 Task: Check the percentage active listings of corner lot in the last 5 years.
Action: Mouse moved to (737, 170)
Screenshot: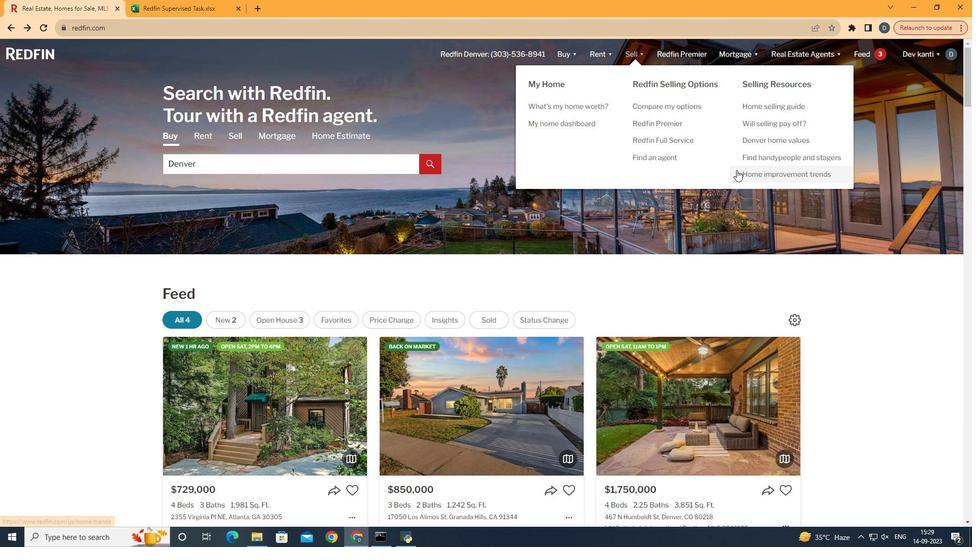 
Action: Mouse pressed left at (737, 170)
Screenshot: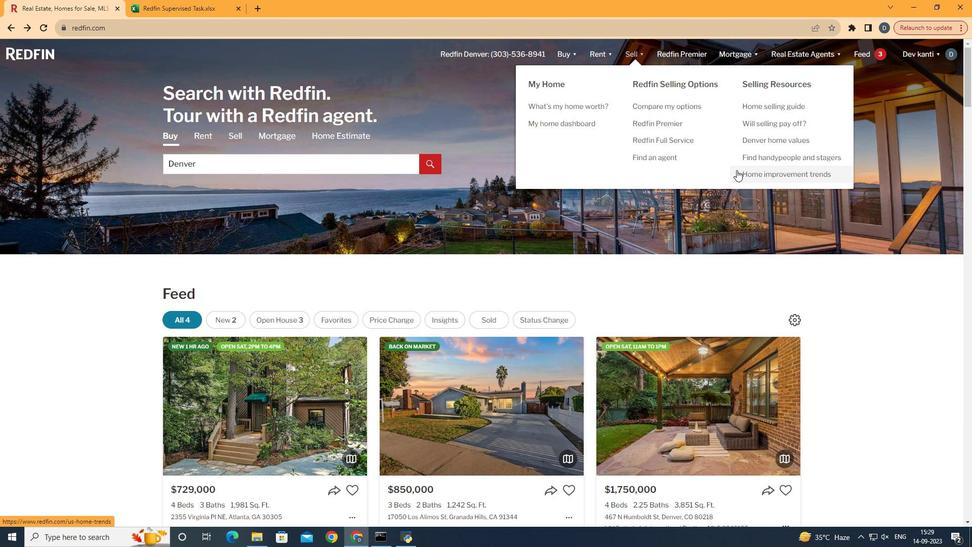 
Action: Mouse moved to (247, 199)
Screenshot: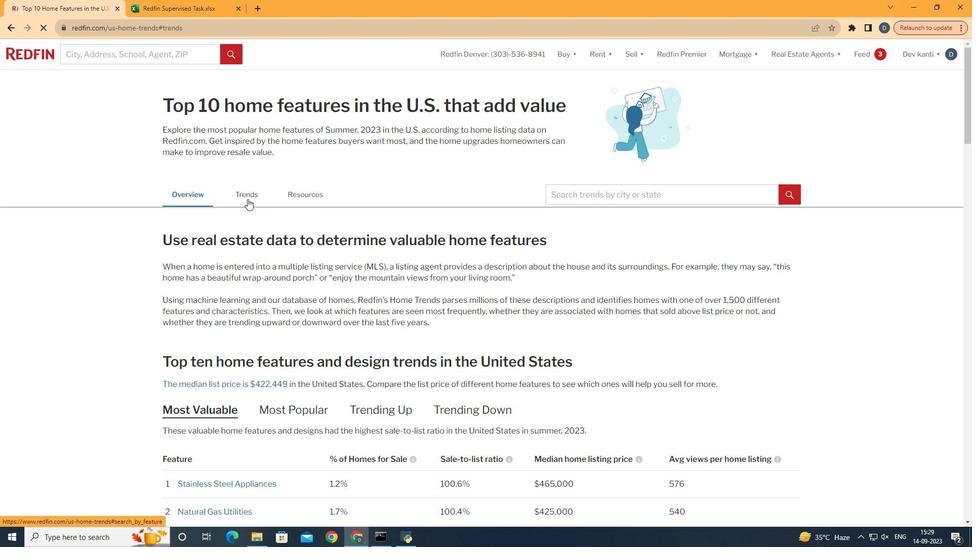 
Action: Mouse pressed left at (247, 199)
Screenshot: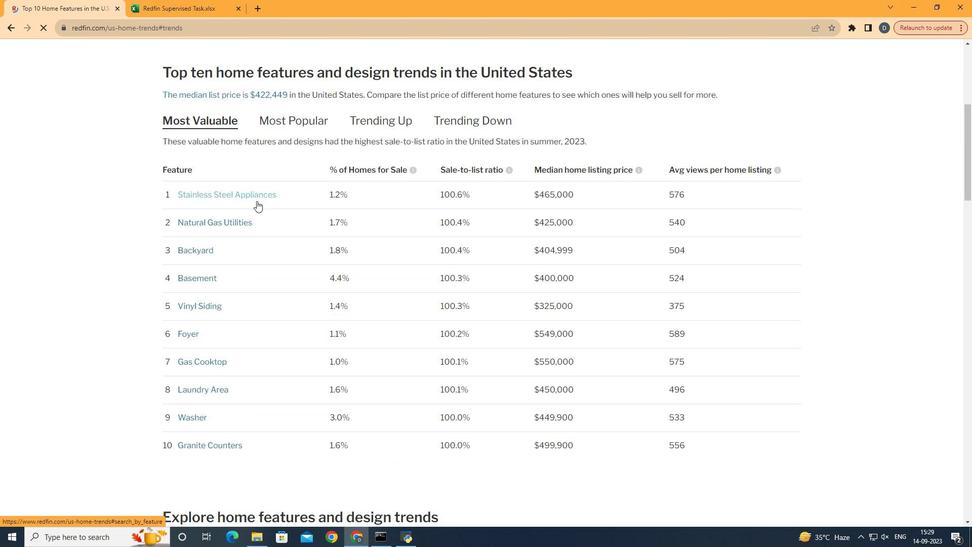 
Action: Mouse moved to (444, 270)
Screenshot: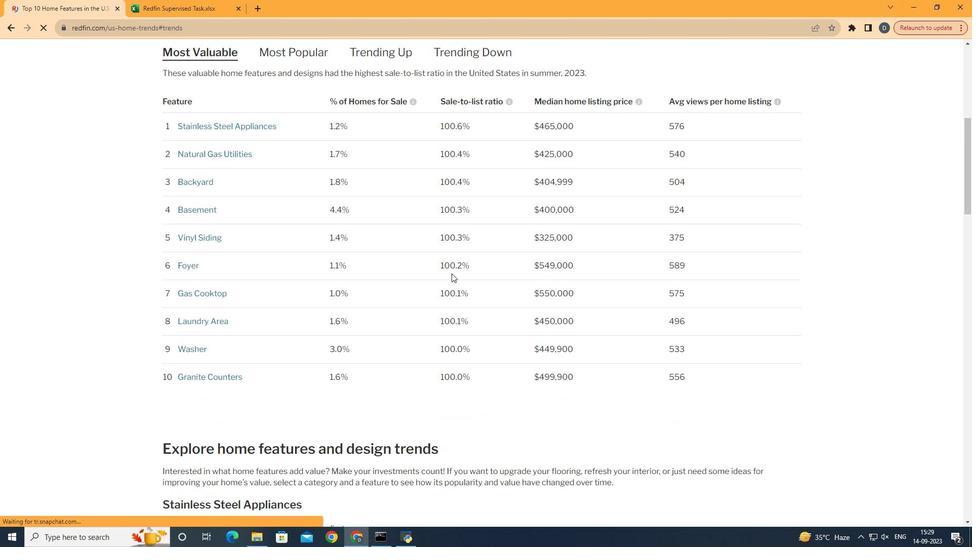 
Action: Mouse scrolled (444, 269) with delta (0, 0)
Screenshot: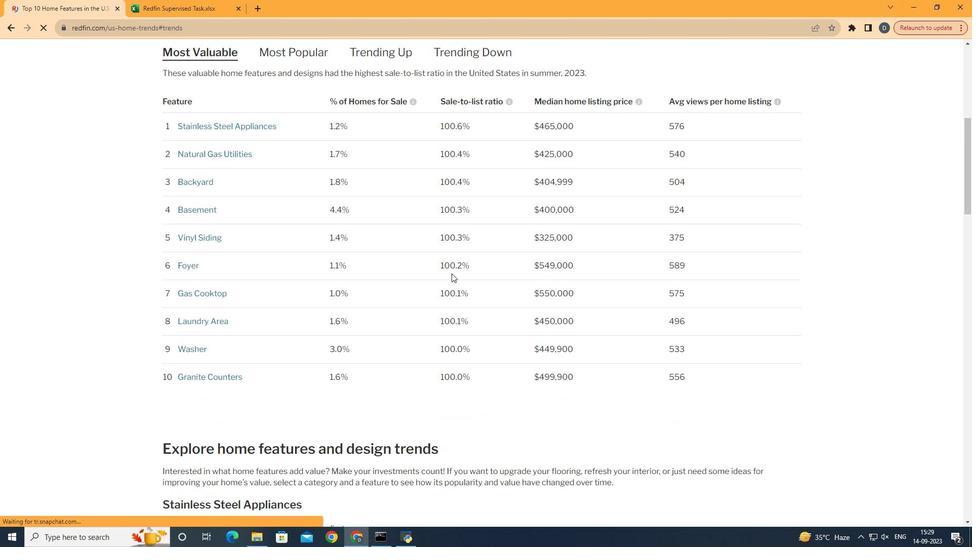 
Action: Mouse moved to (446, 271)
Screenshot: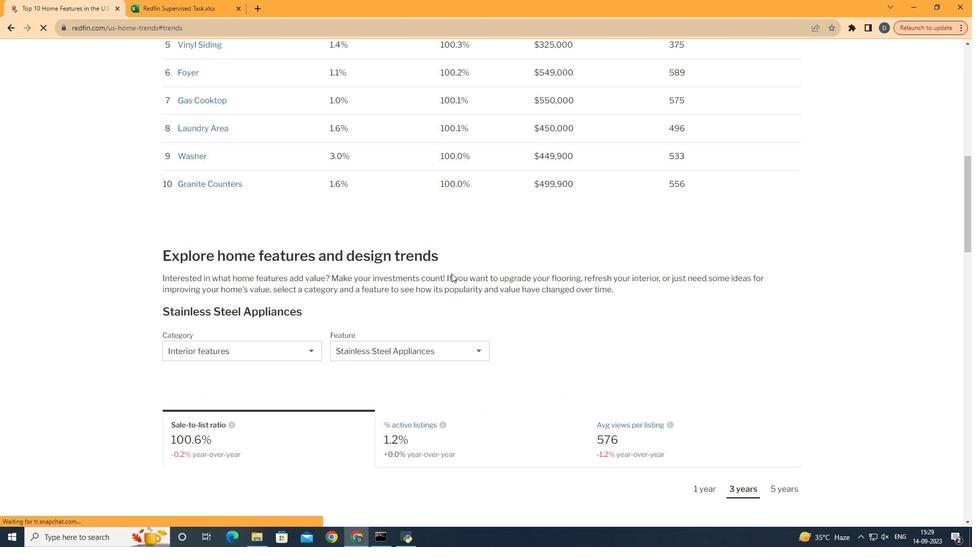 
Action: Mouse scrolled (446, 271) with delta (0, 0)
Screenshot: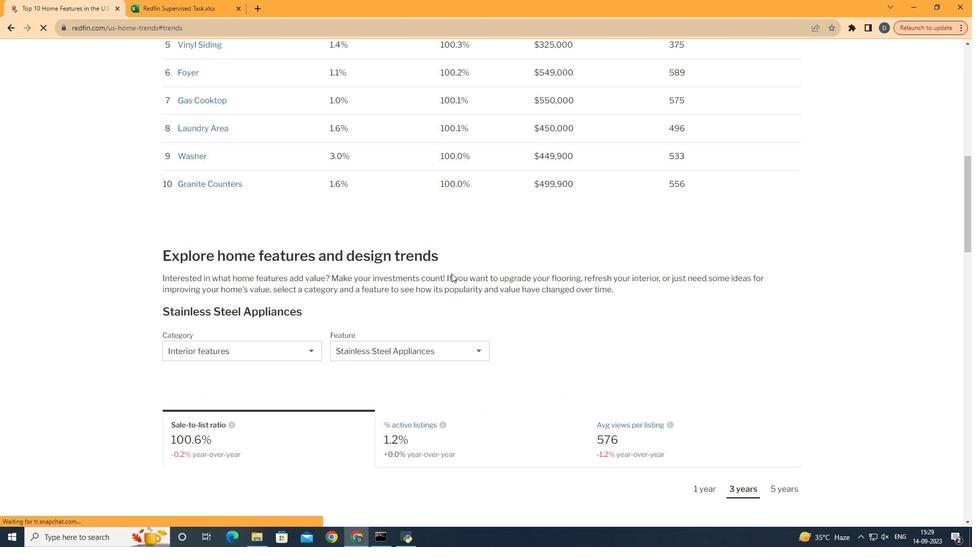 
Action: Mouse moved to (450, 273)
Screenshot: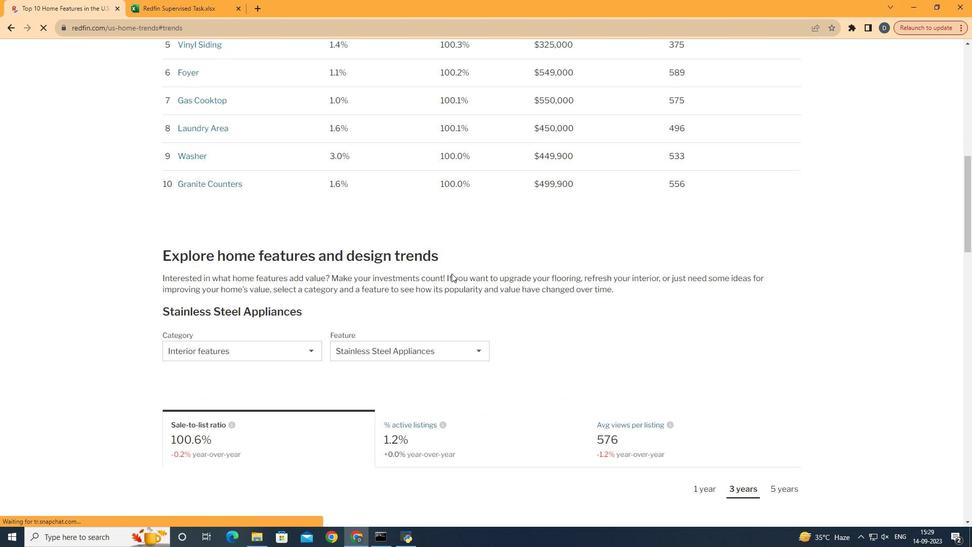 
Action: Mouse scrolled (450, 273) with delta (0, 0)
Screenshot: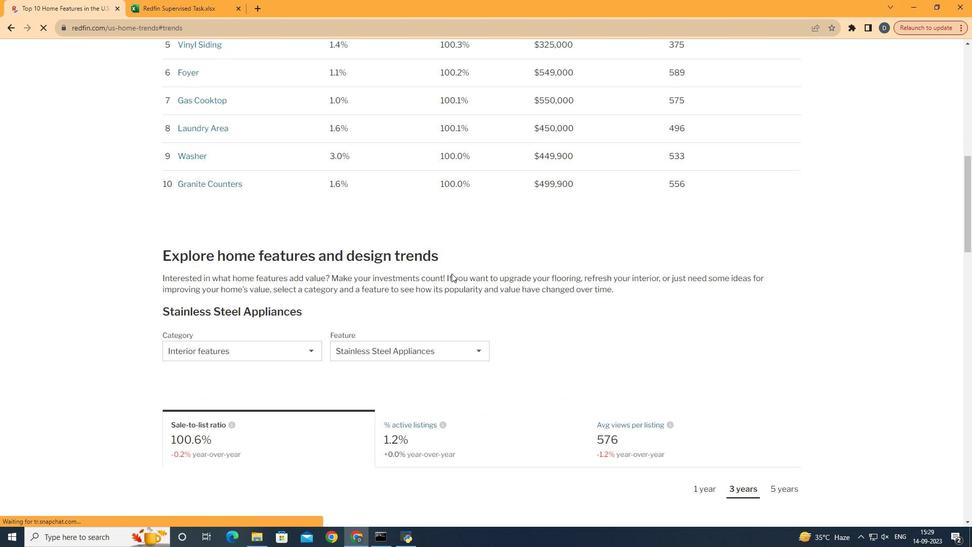 
Action: Mouse moved to (451, 273)
Screenshot: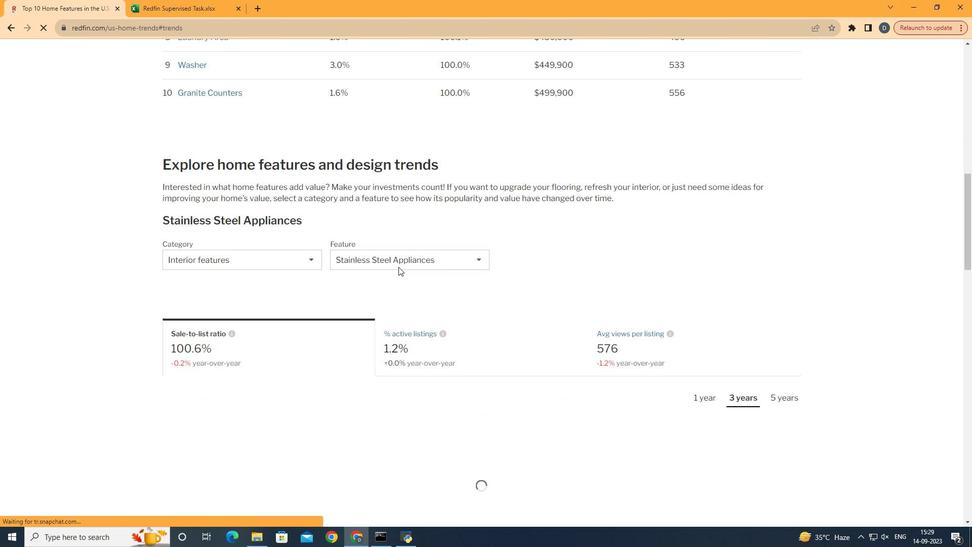 
Action: Mouse scrolled (451, 273) with delta (0, 0)
Screenshot: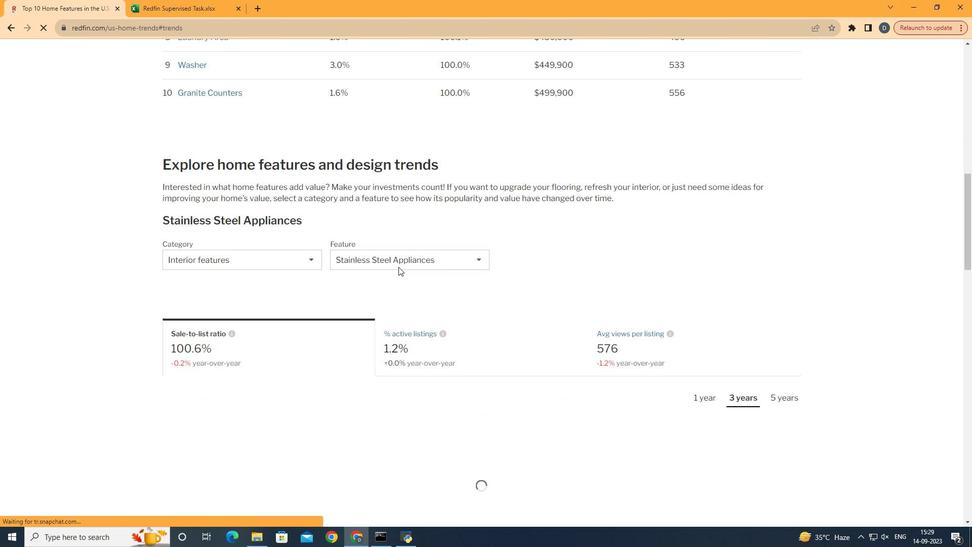 
Action: Mouse moved to (451, 273)
Screenshot: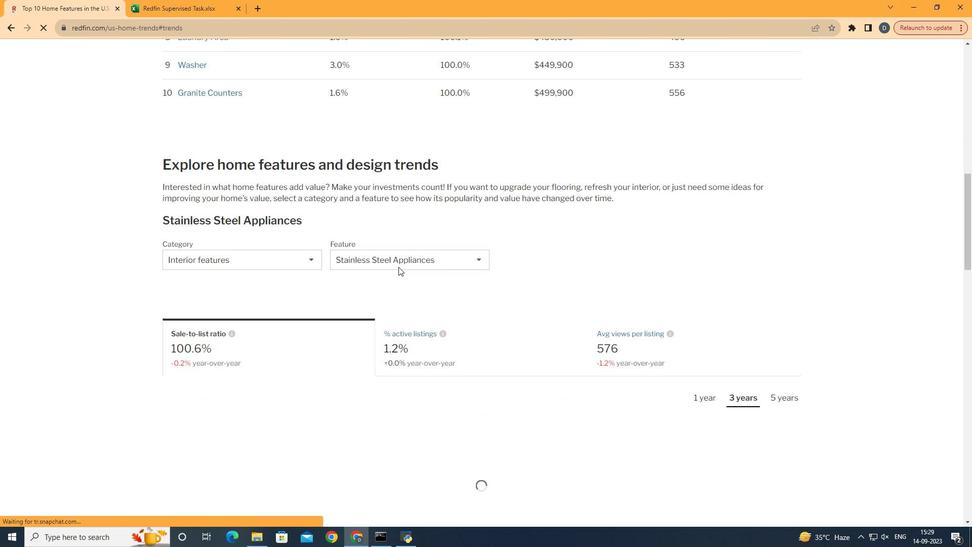 
Action: Mouse scrolled (451, 273) with delta (0, 0)
Screenshot: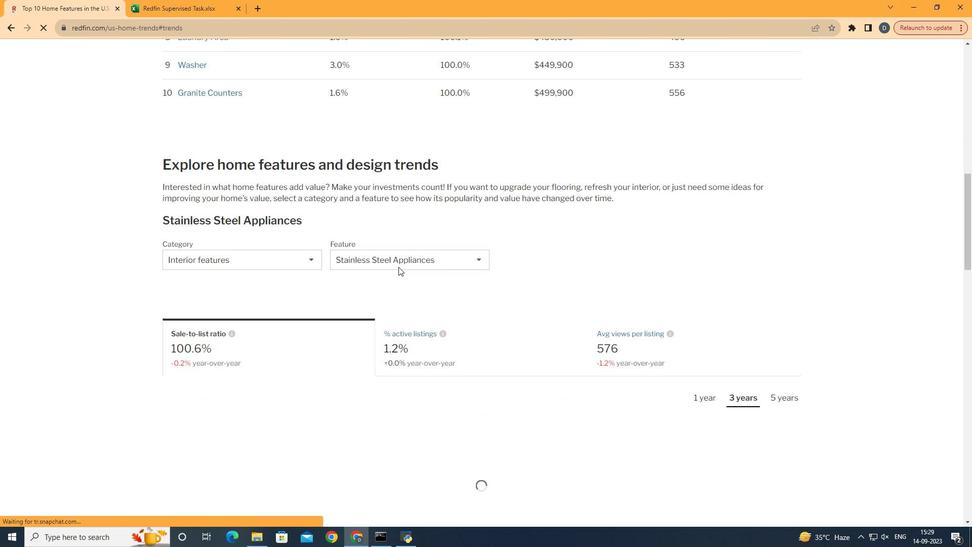 
Action: Mouse scrolled (451, 273) with delta (0, 0)
Screenshot: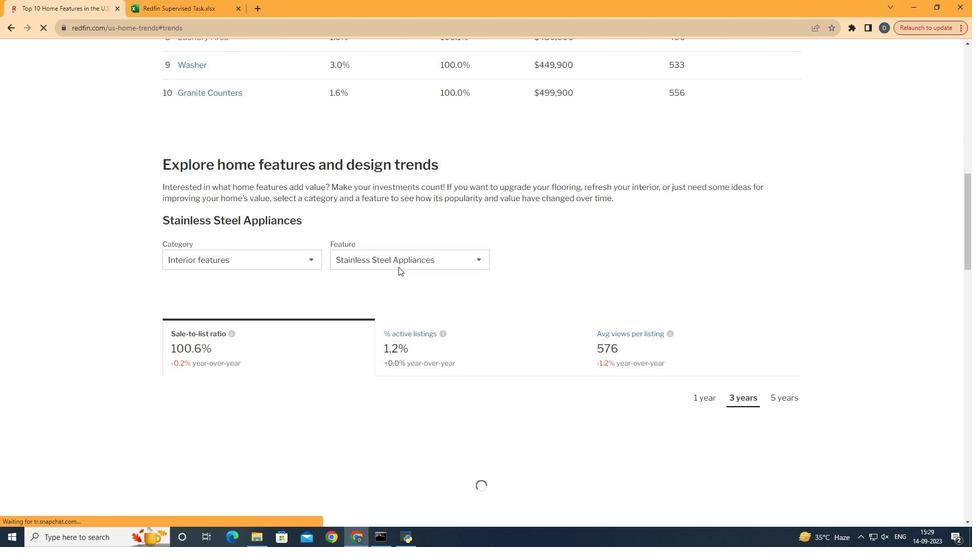 
Action: Mouse scrolled (451, 273) with delta (0, 0)
Screenshot: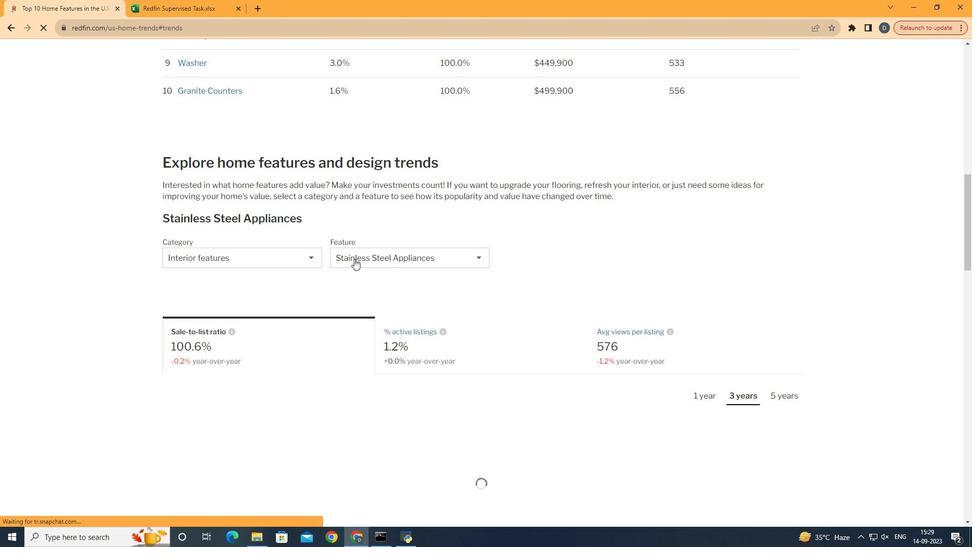 
Action: Mouse moved to (282, 265)
Screenshot: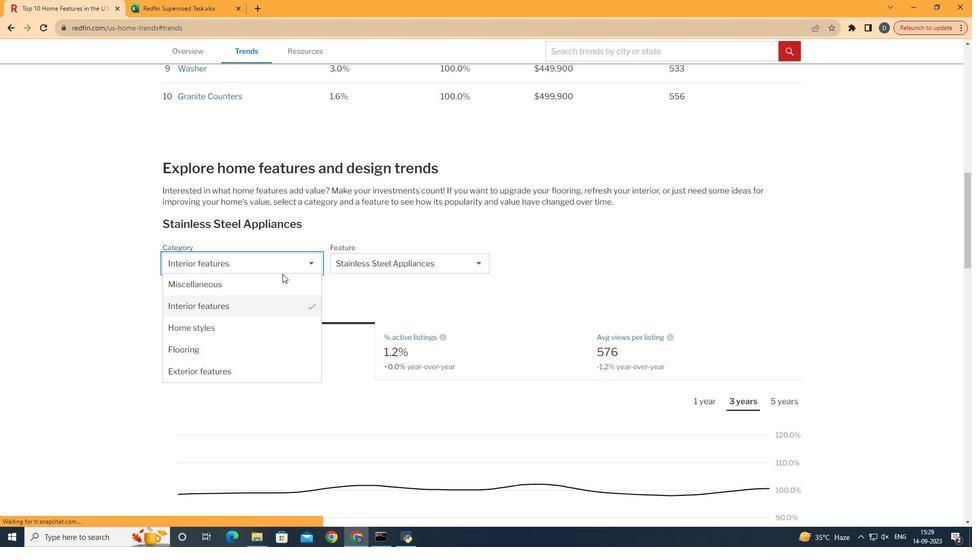
Action: Mouse pressed left at (282, 265)
Screenshot: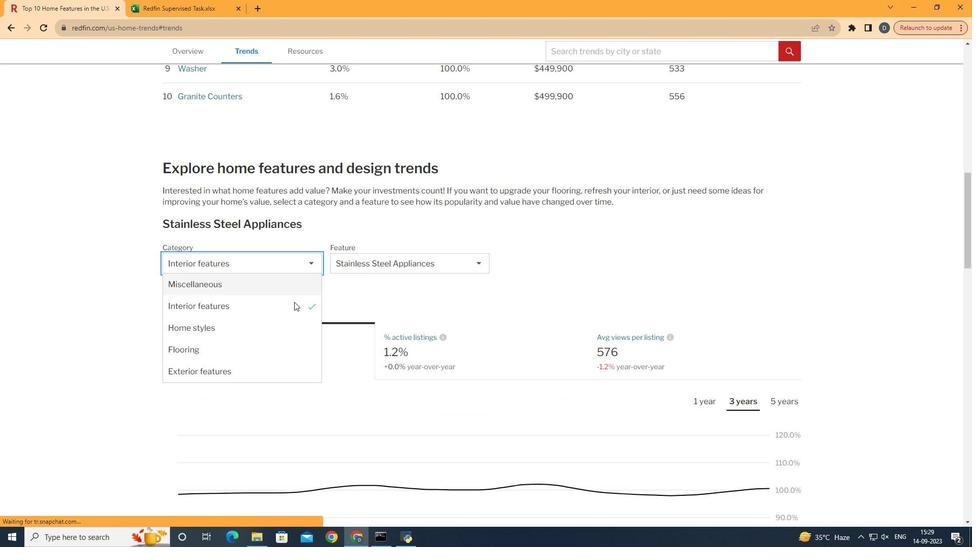
Action: Mouse moved to (293, 331)
Screenshot: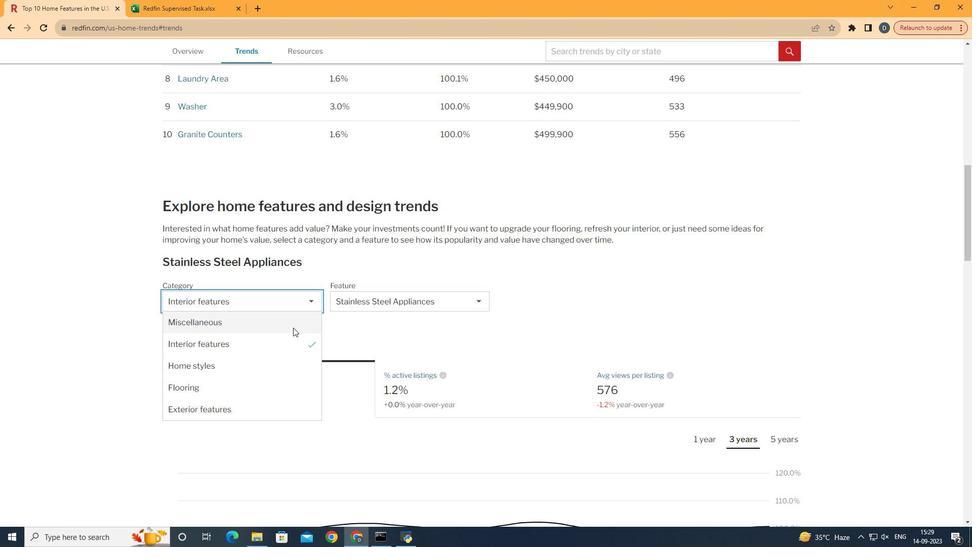 
Action: Mouse scrolled (293, 330) with delta (0, 0)
Screenshot: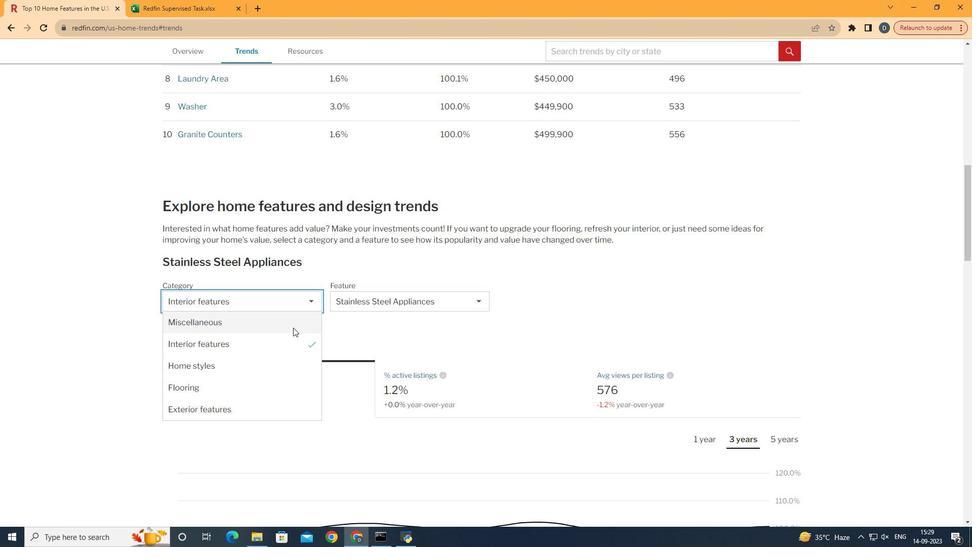 
Action: Mouse moved to (293, 331)
Screenshot: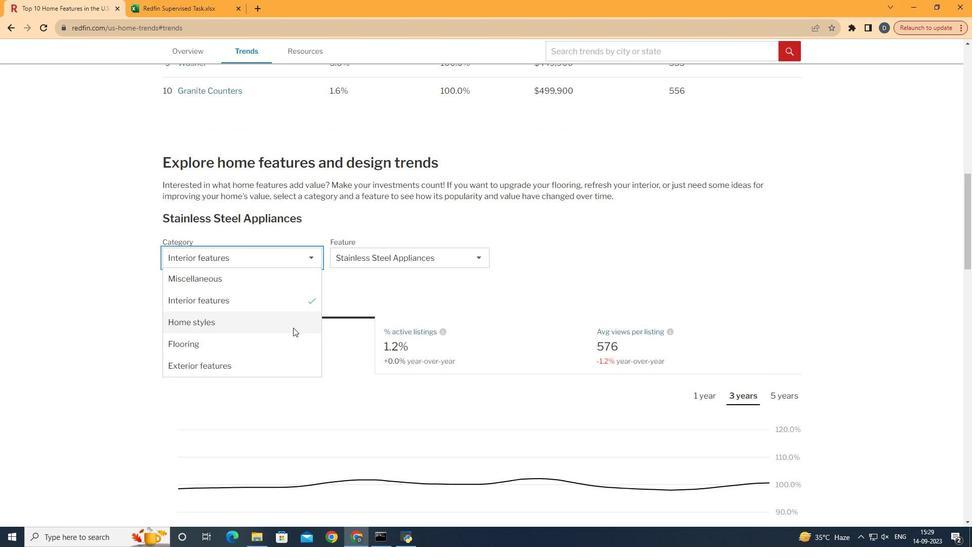 
Action: Mouse scrolled (293, 330) with delta (0, 0)
Screenshot: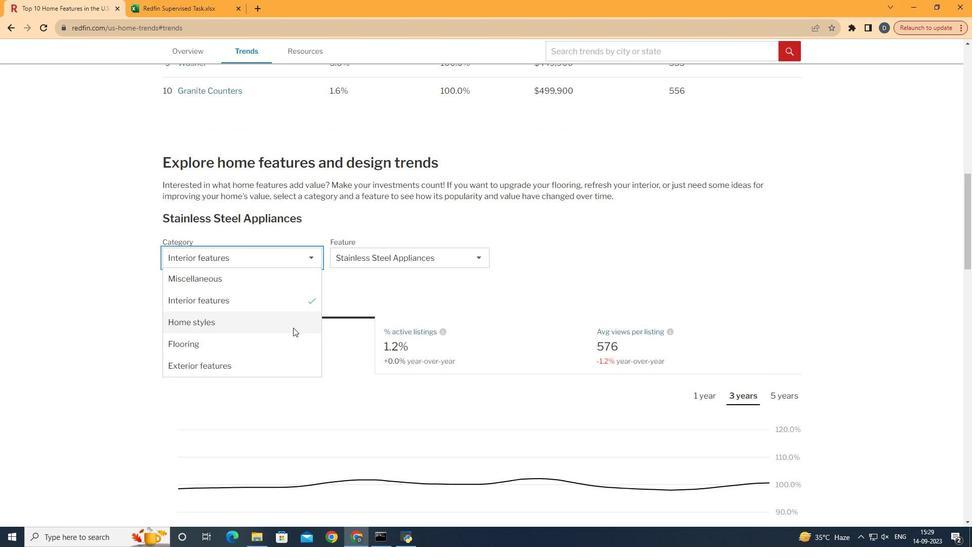 
Action: Mouse scrolled (293, 330) with delta (0, 0)
Screenshot: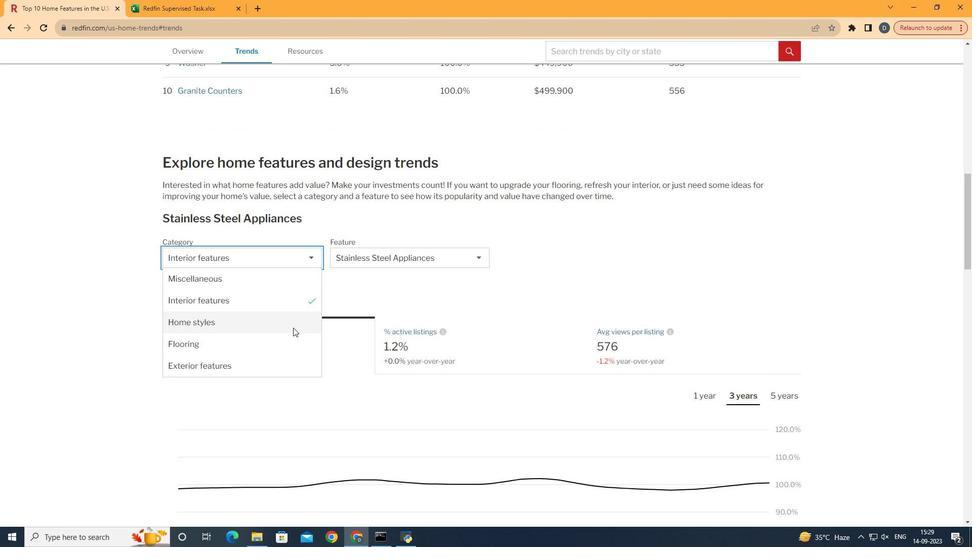 
Action: Mouse scrolled (293, 330) with delta (0, 0)
Screenshot: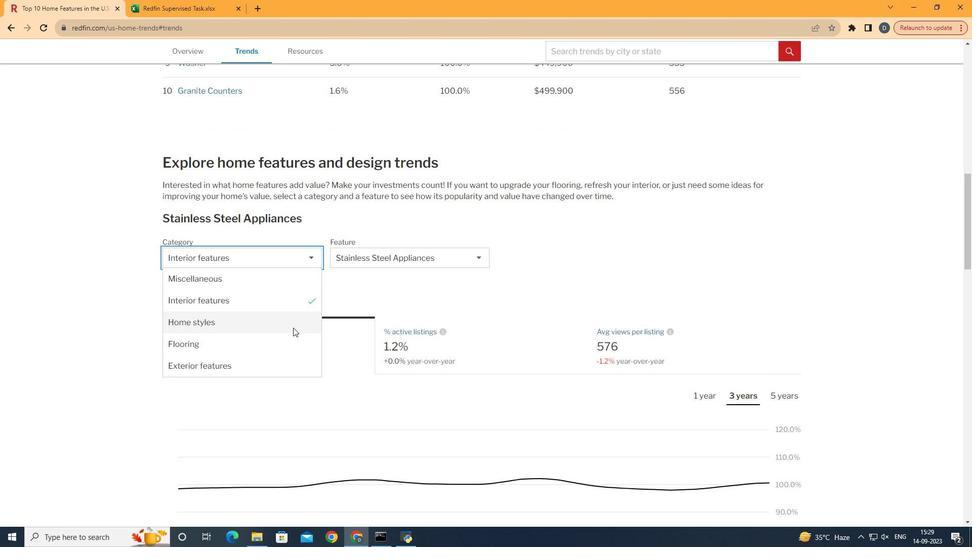 
Action: Mouse scrolled (293, 330) with delta (0, 0)
Screenshot: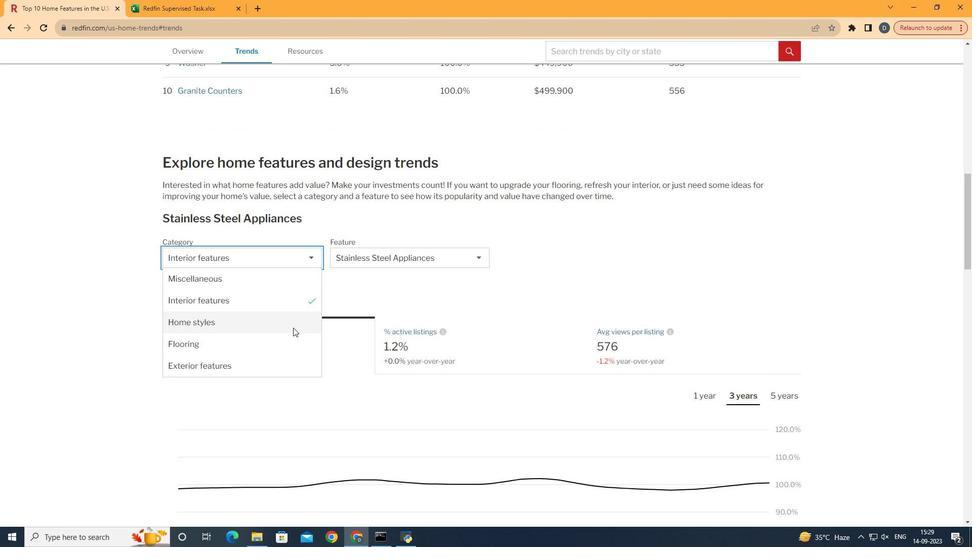 
Action: Mouse scrolled (293, 330) with delta (0, 0)
Screenshot: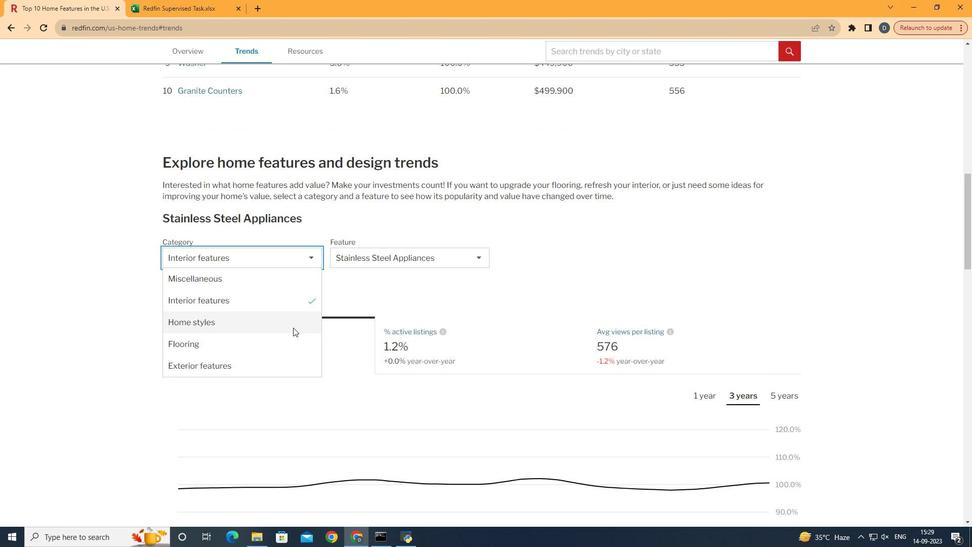 
Action: Mouse scrolled (293, 330) with delta (0, 0)
Screenshot: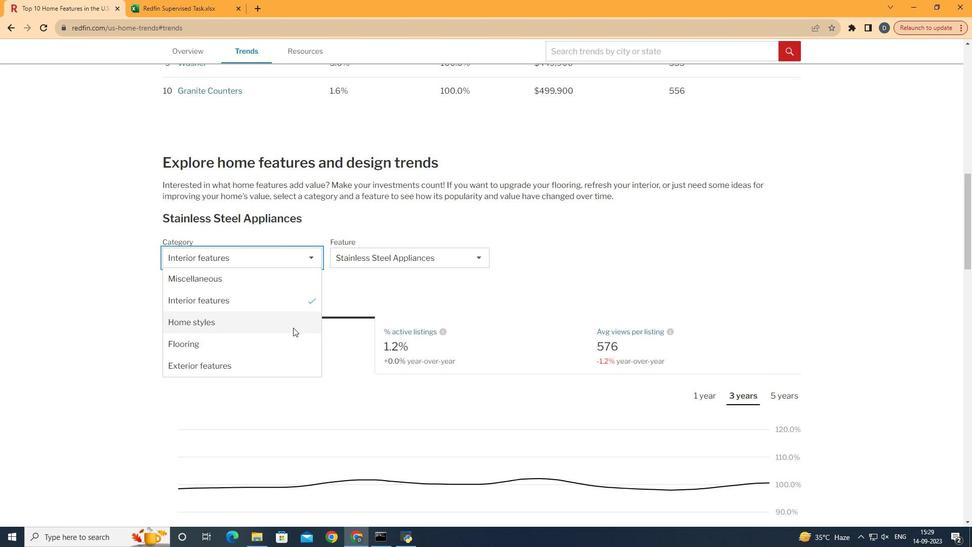 
Action: Mouse moved to (270, 371)
Screenshot: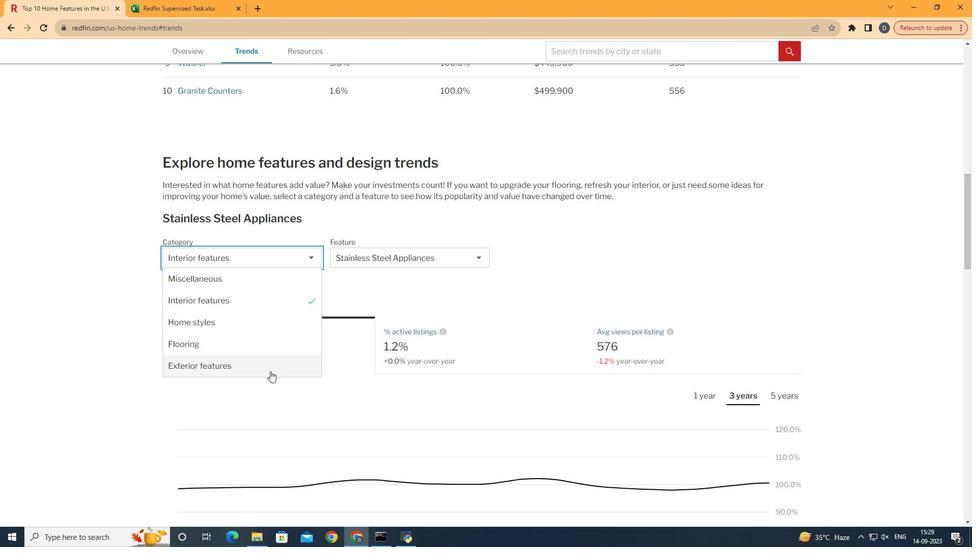 
Action: Mouse pressed left at (270, 371)
Screenshot: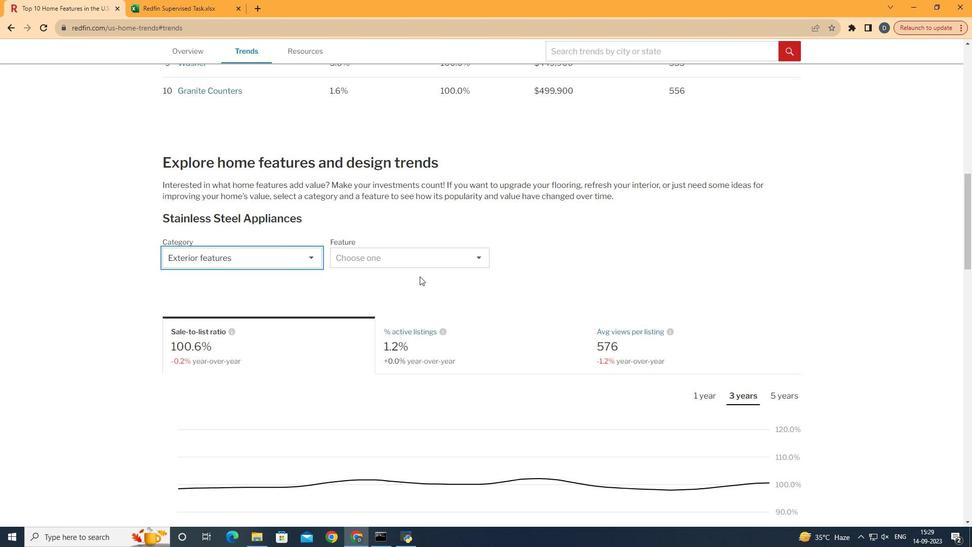 
Action: Mouse moved to (449, 254)
Screenshot: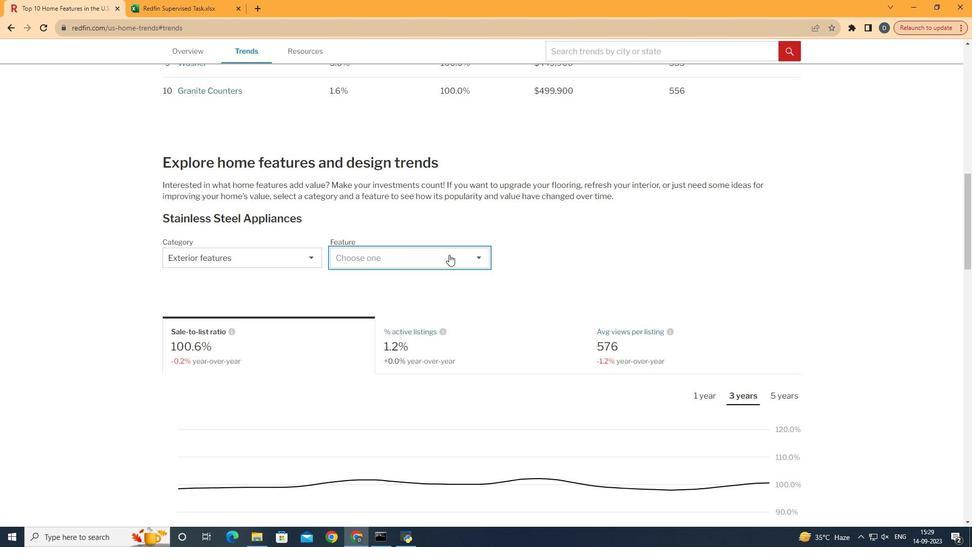 
Action: Mouse pressed left at (449, 254)
Screenshot: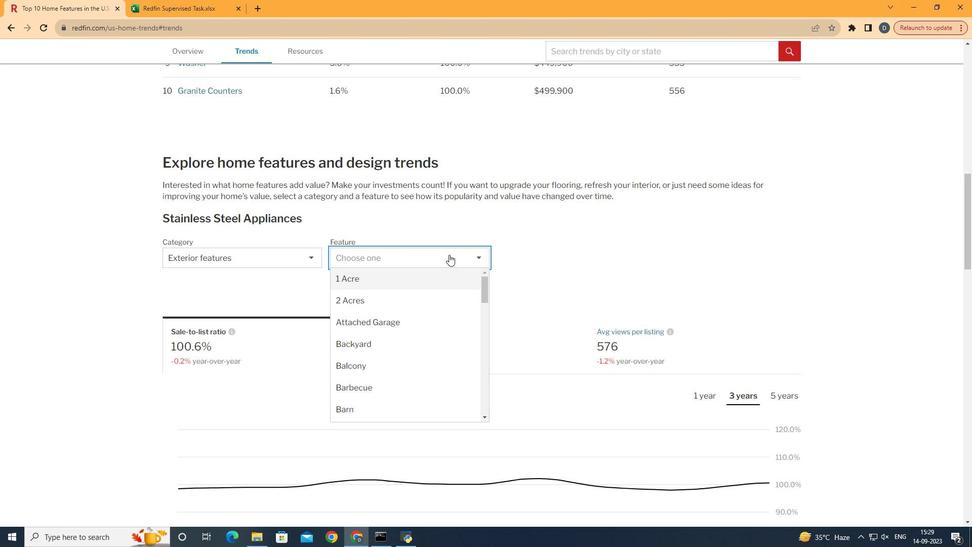 
Action: Mouse moved to (413, 342)
Screenshot: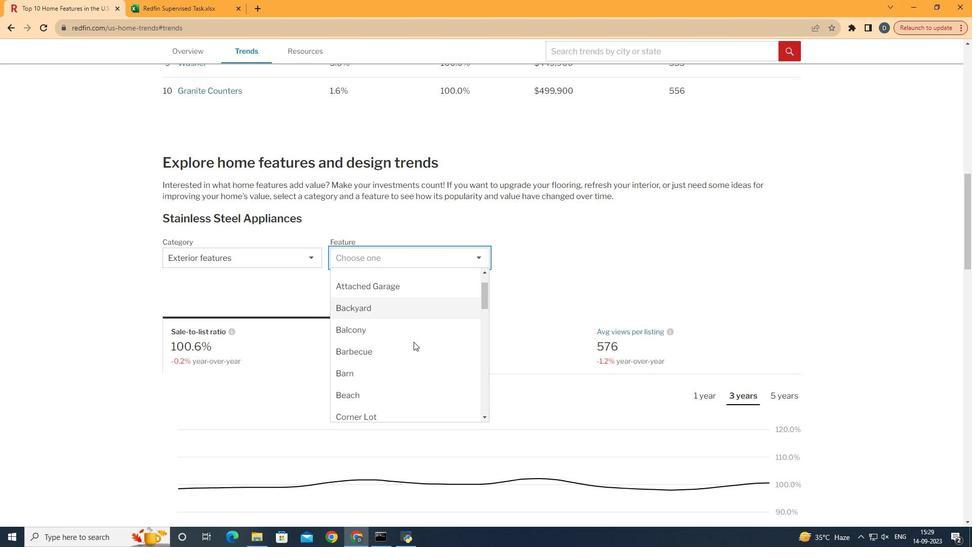 
Action: Mouse scrolled (413, 341) with delta (0, 0)
Screenshot: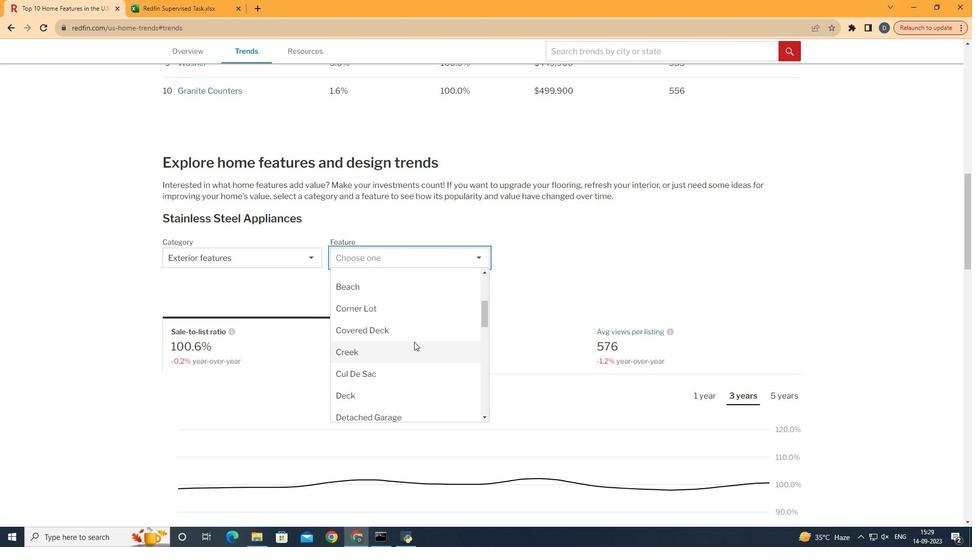 
Action: Mouse moved to (413, 342)
Screenshot: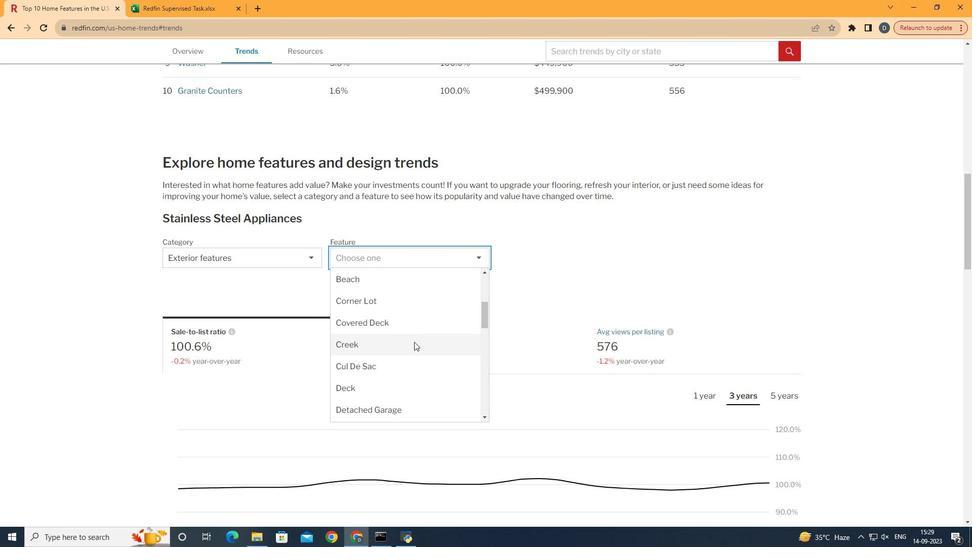 
Action: Mouse scrolled (413, 341) with delta (0, 0)
Screenshot: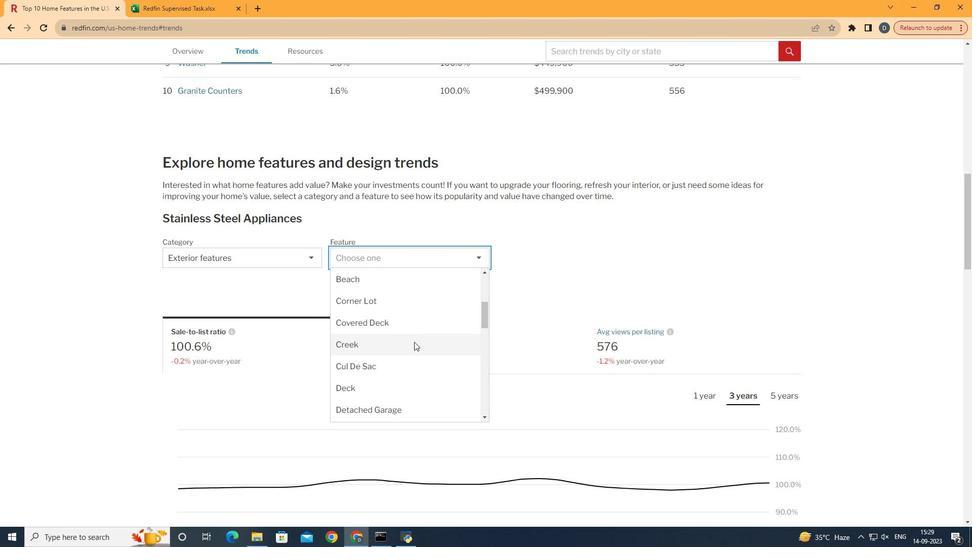 
Action: Mouse scrolled (413, 341) with delta (0, 0)
Screenshot: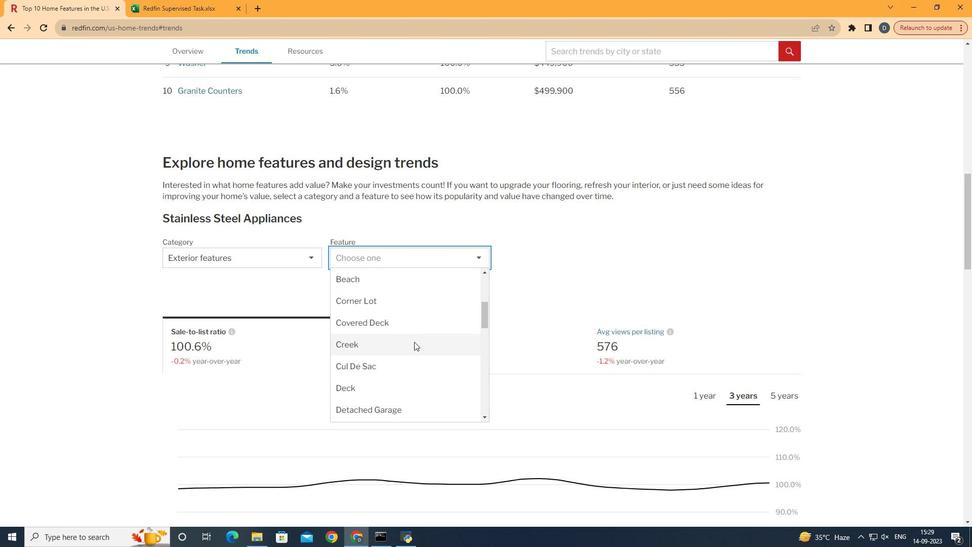 
Action: Mouse moved to (426, 307)
Screenshot: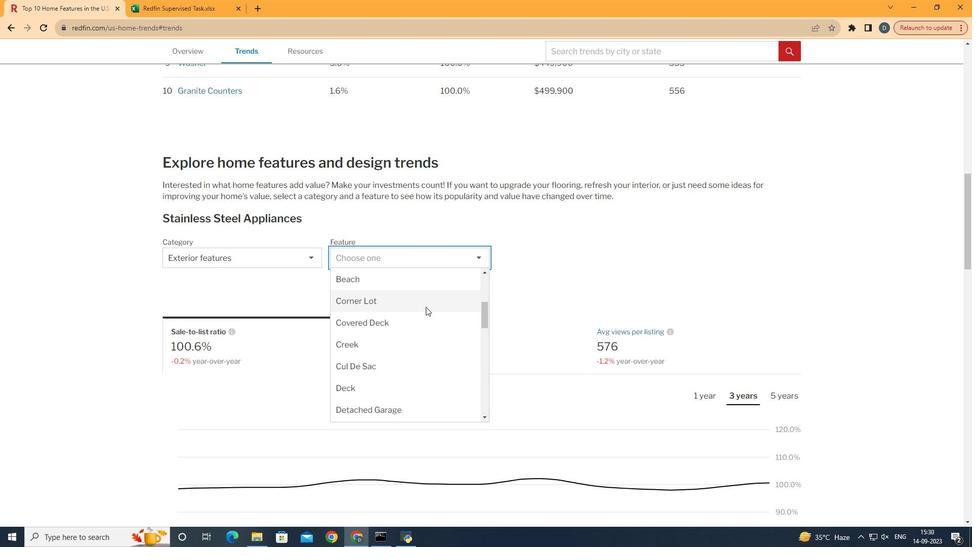 
Action: Mouse pressed left at (426, 307)
Screenshot: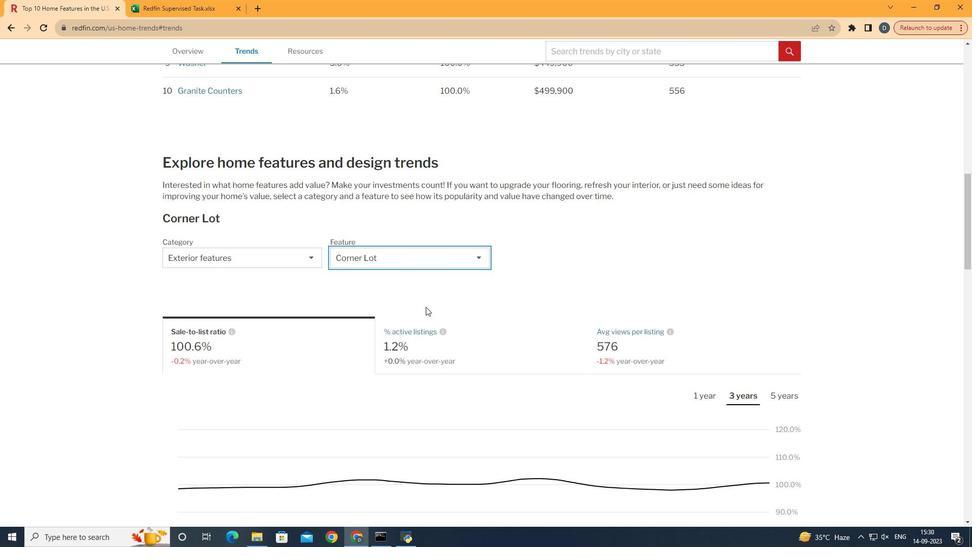 
Action: Mouse moved to (482, 261)
Screenshot: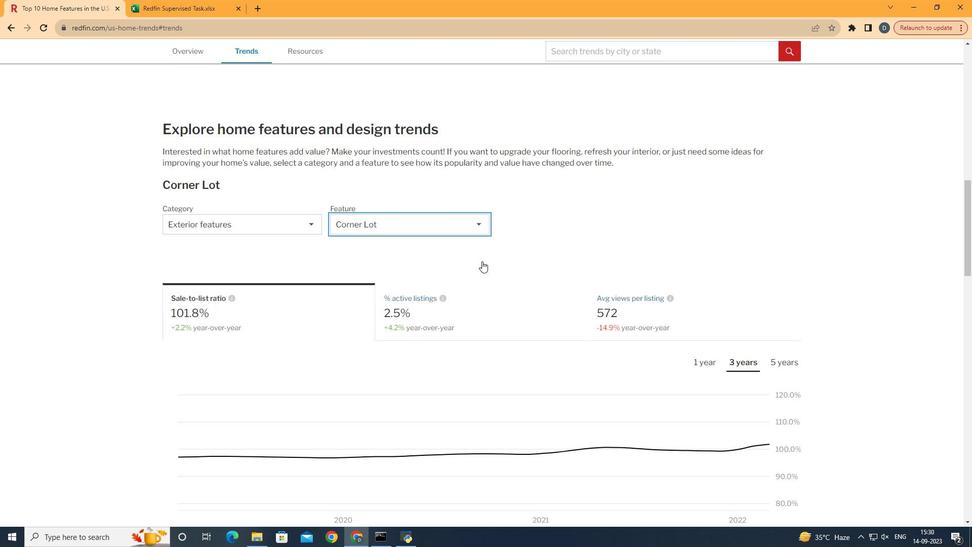 
Action: Mouse scrolled (482, 260) with delta (0, 0)
Screenshot: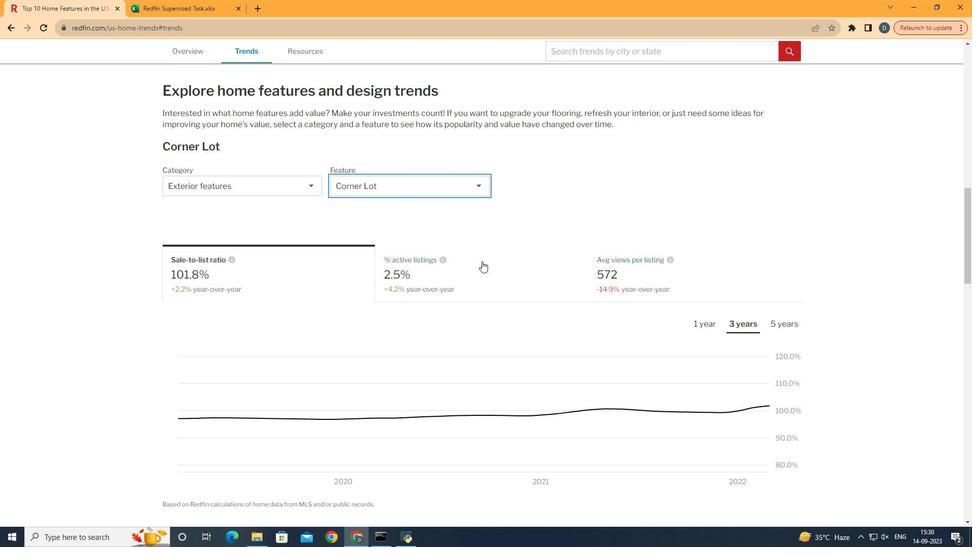 
Action: Mouse scrolled (482, 260) with delta (0, 0)
Screenshot: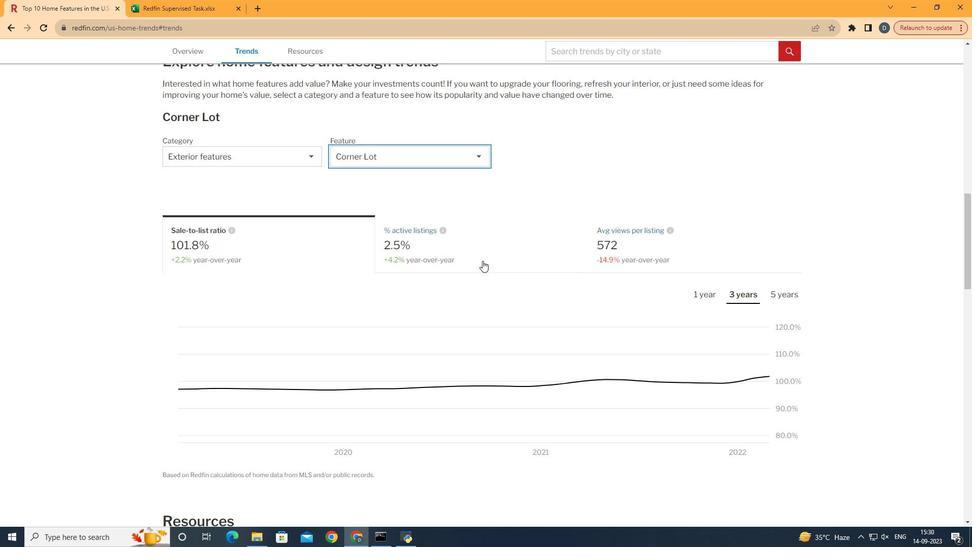 
Action: Mouse moved to (485, 232)
Screenshot: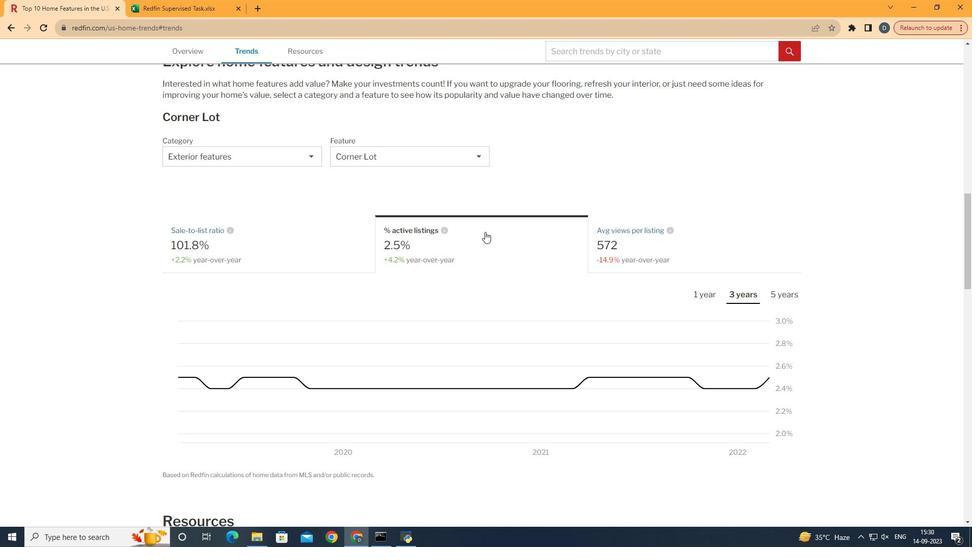 
Action: Mouse pressed left at (485, 232)
Screenshot: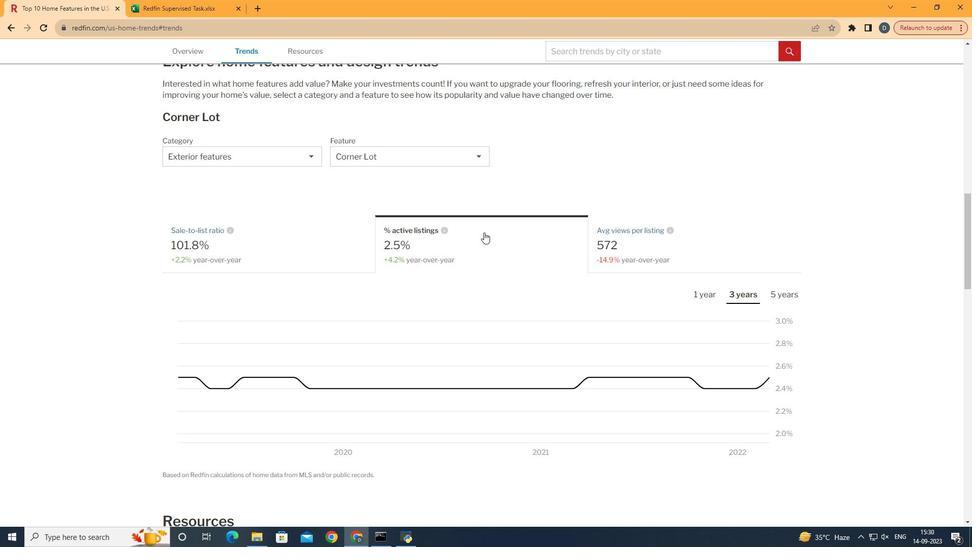
Action: Mouse moved to (794, 296)
Screenshot: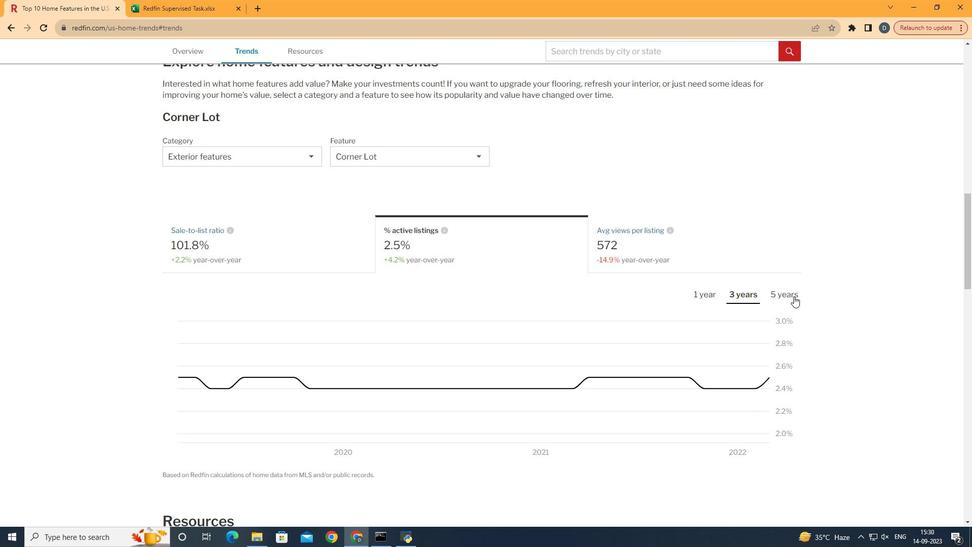 
Action: Mouse pressed left at (794, 296)
Screenshot: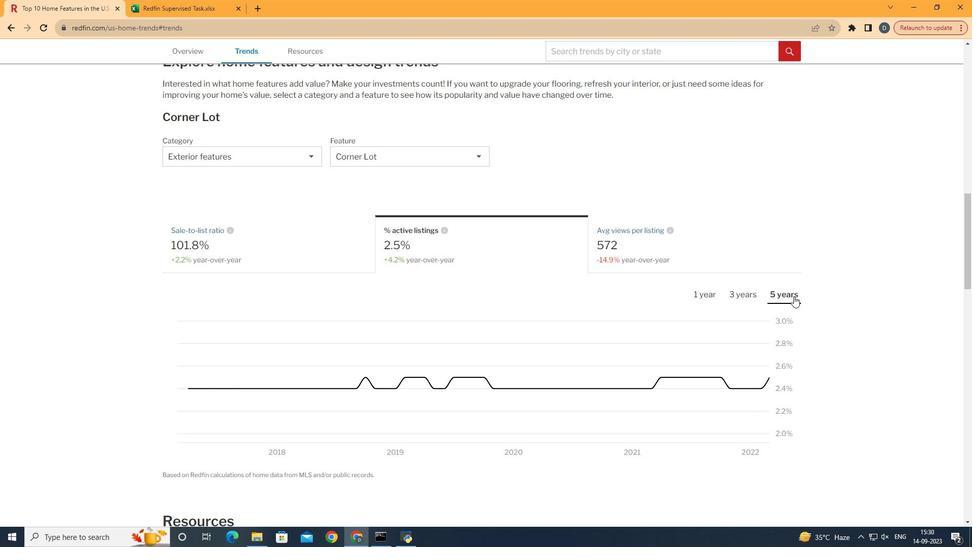 
